 Task: Add a dependency to the task Implement a new cloud-based logistics management system for a company , the existing task  Develop a new online tool for employee onboarding in the project ApprisePro
Action: Mouse moved to (425, 506)
Screenshot: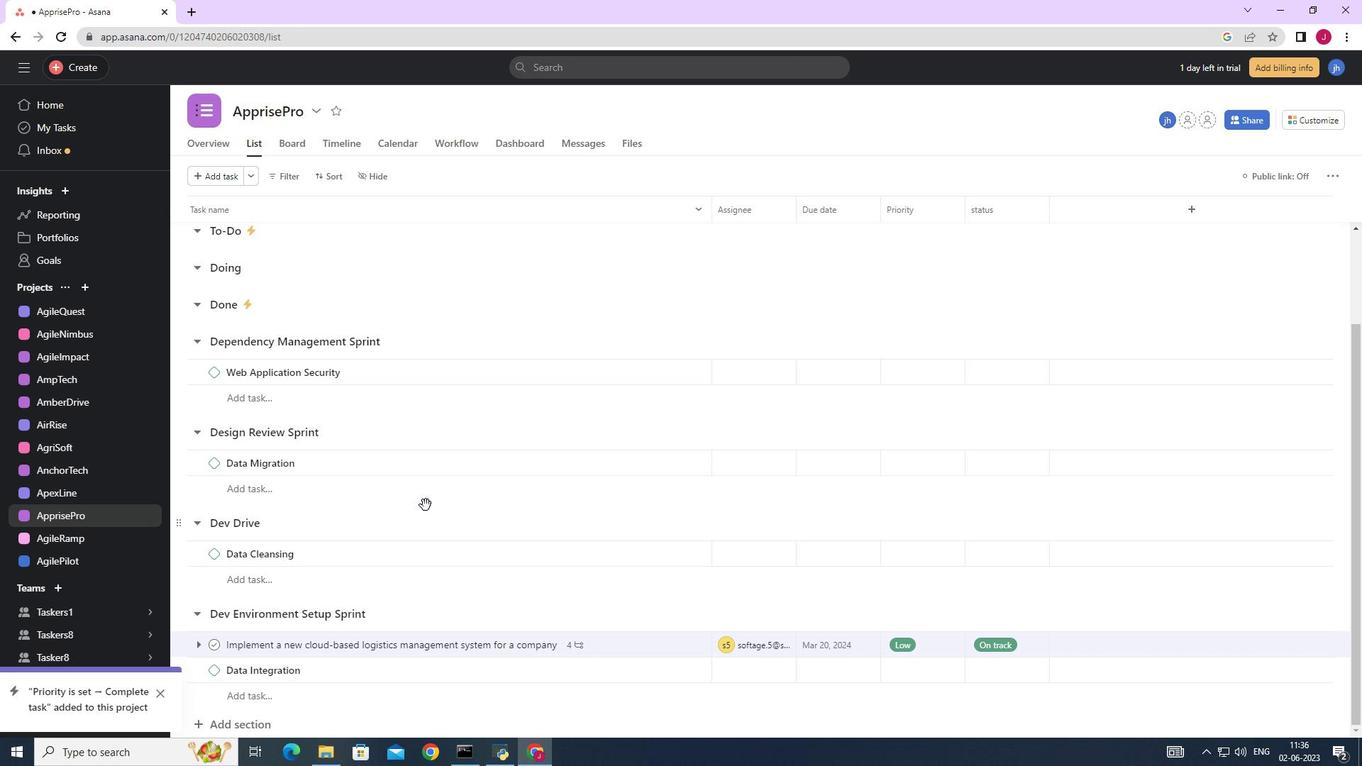 
Action: Mouse scrolled (425, 505) with delta (0, 0)
Screenshot: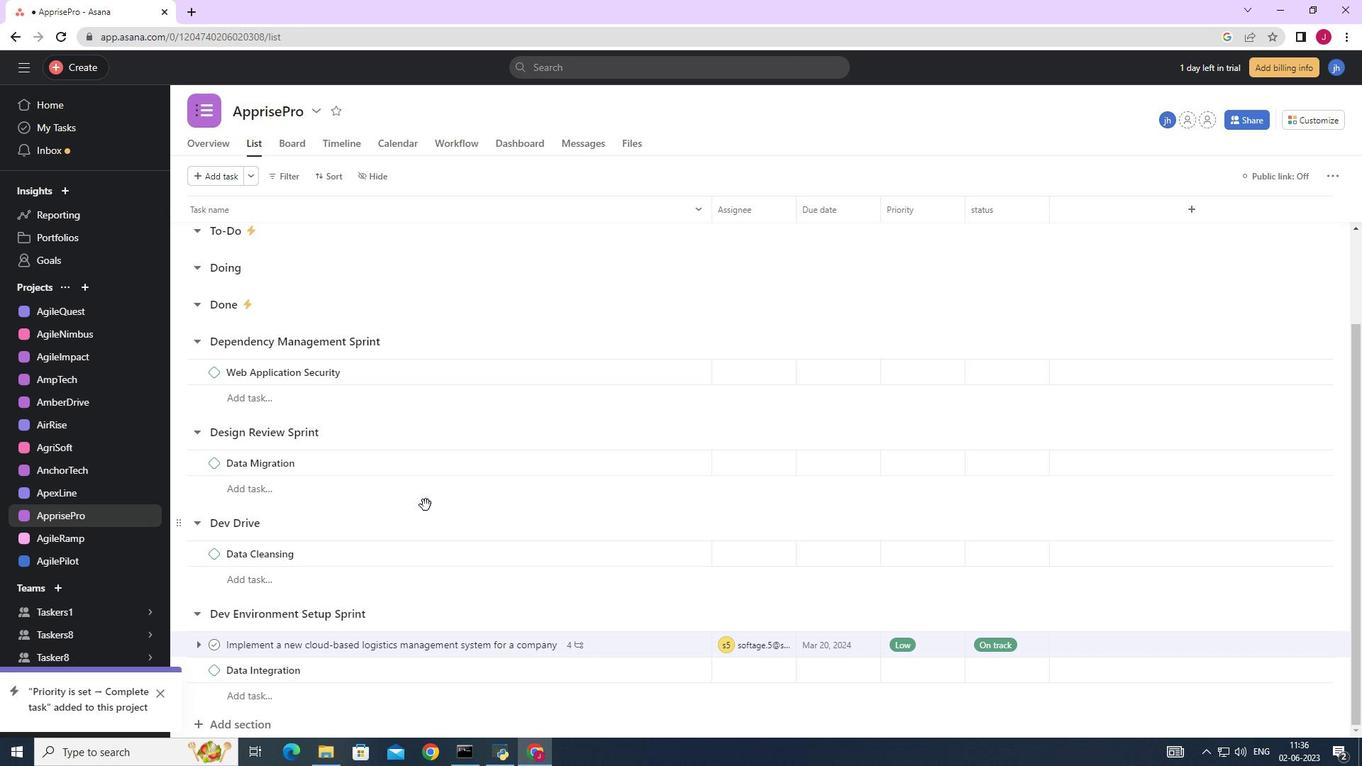 
Action: Mouse moved to (425, 507)
Screenshot: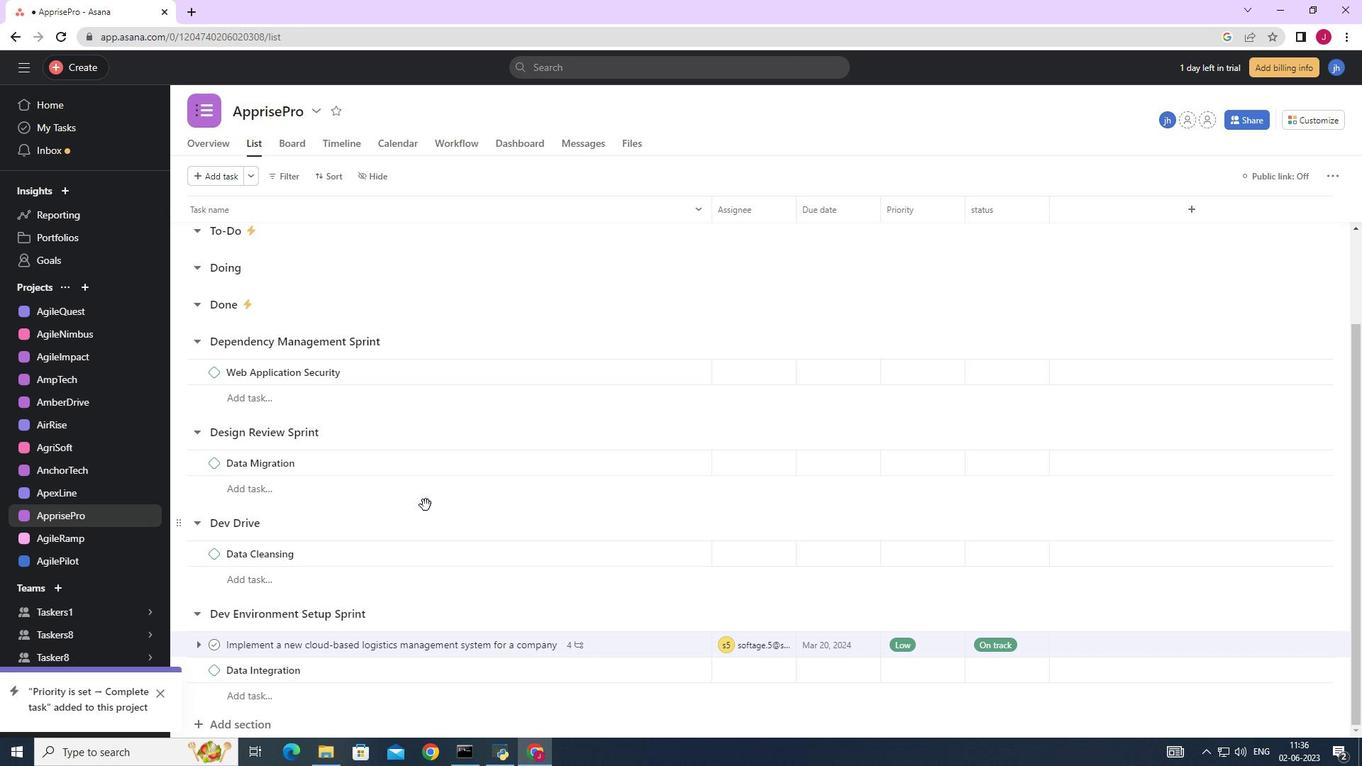 
Action: Mouse scrolled (425, 506) with delta (0, 0)
Screenshot: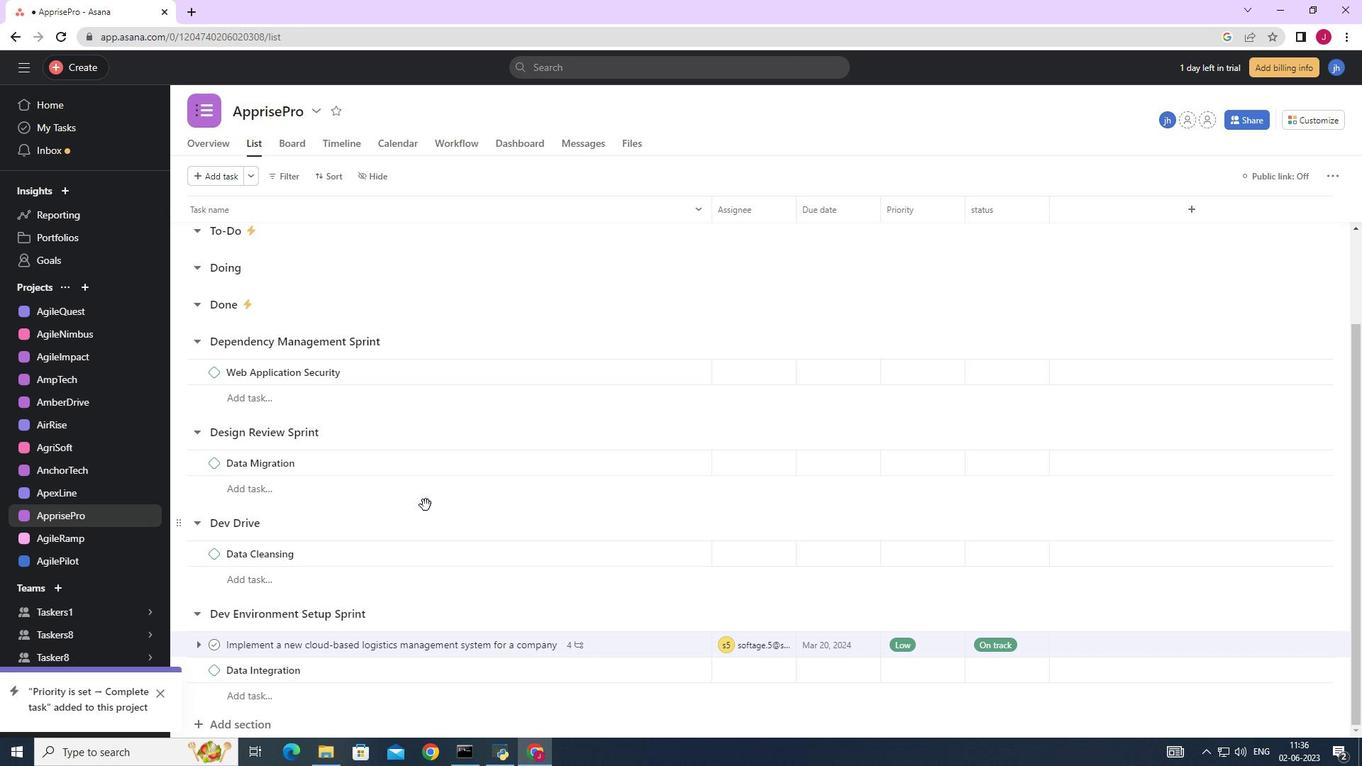 
Action: Mouse moved to (425, 511)
Screenshot: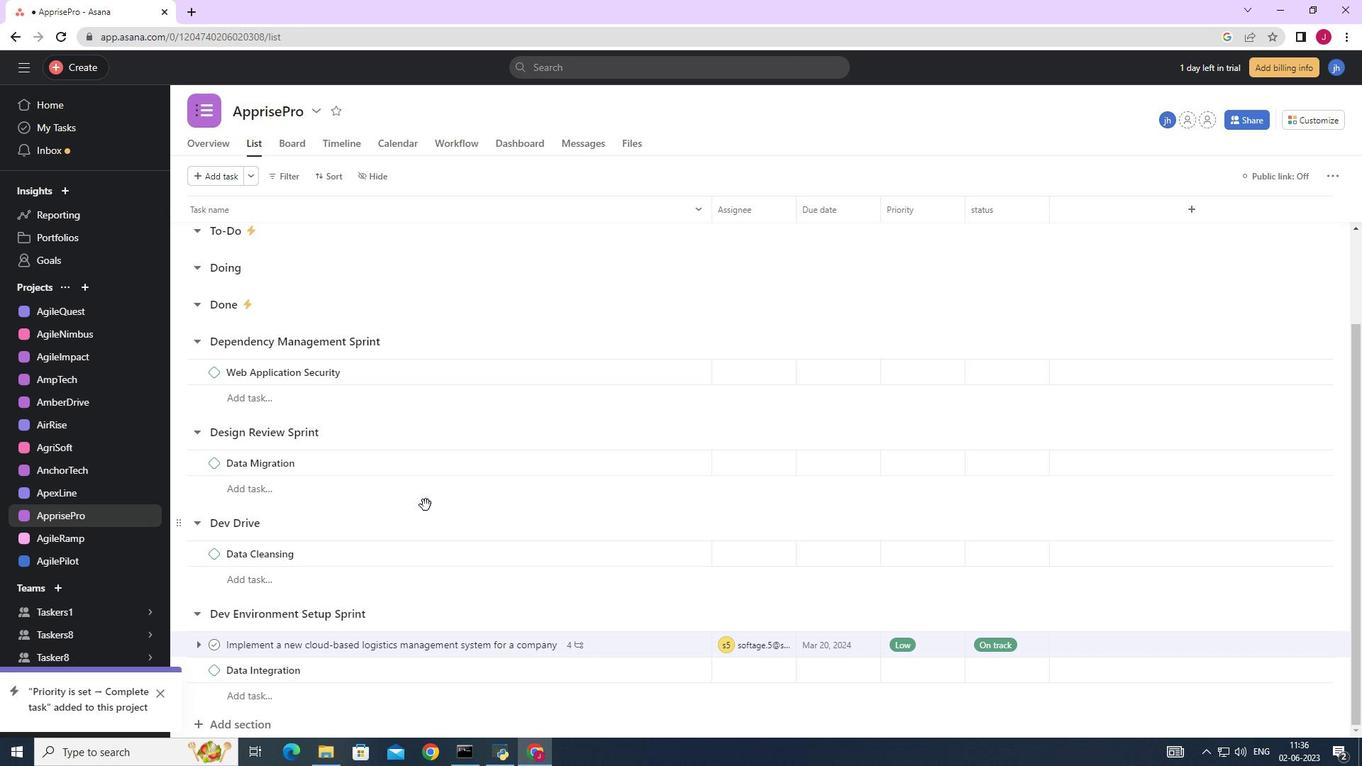 
Action: Mouse scrolled (425, 510) with delta (0, 0)
Screenshot: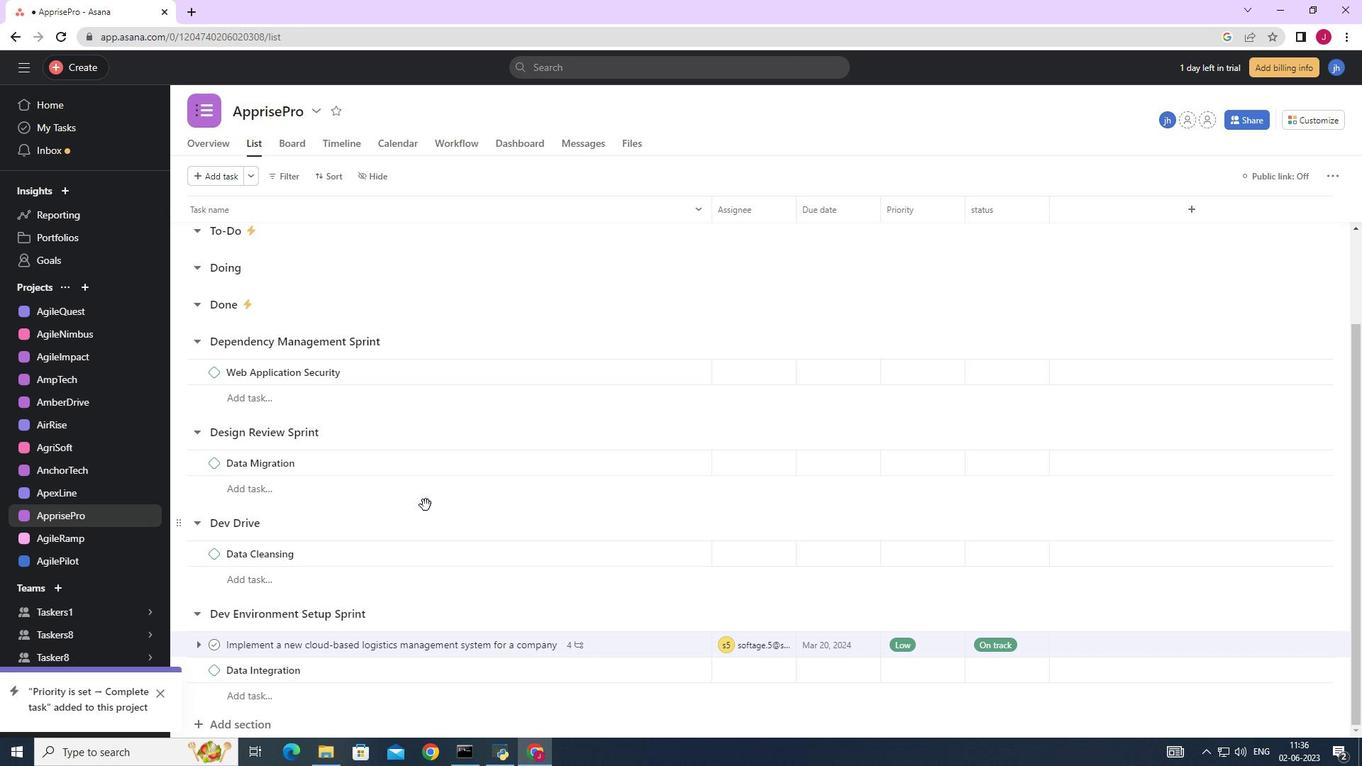 
Action: Mouse moved to (427, 517)
Screenshot: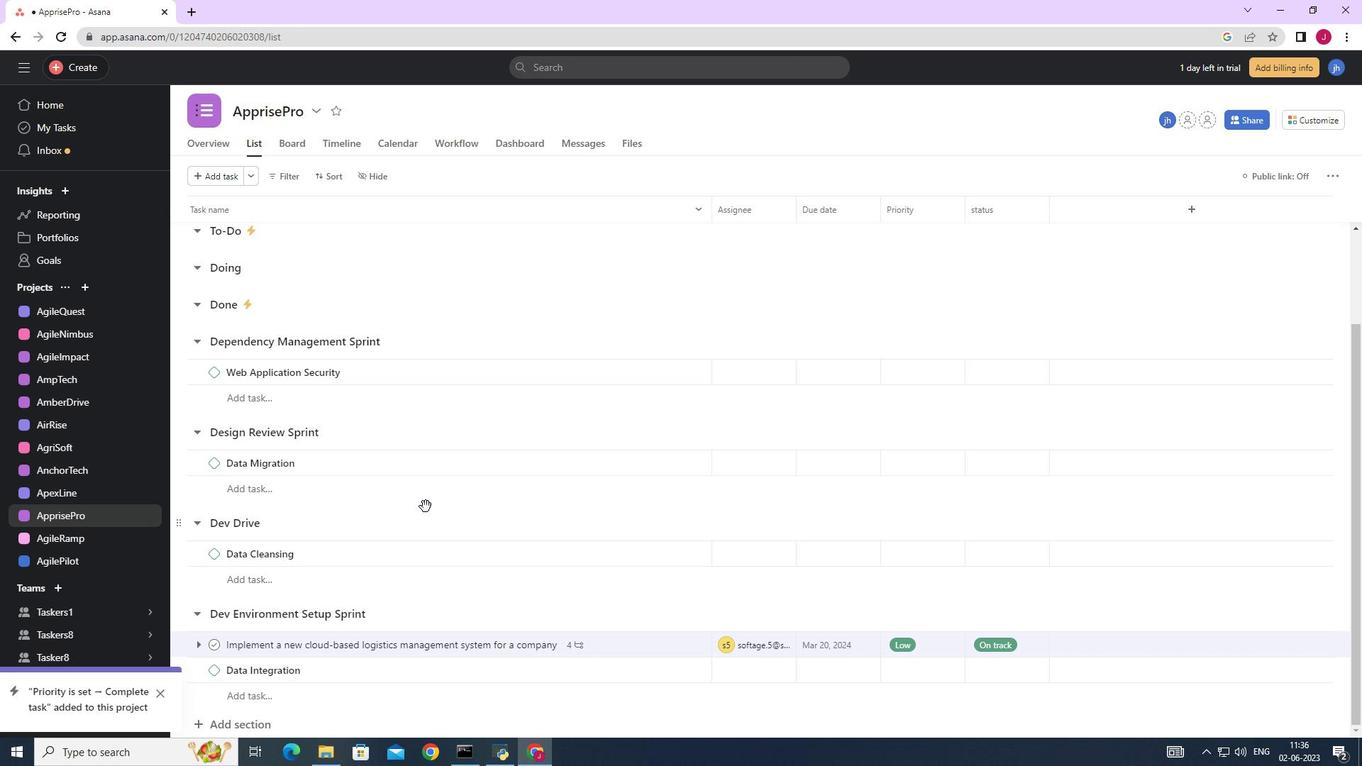 
Action: Mouse scrolled (426, 513) with delta (0, 0)
Screenshot: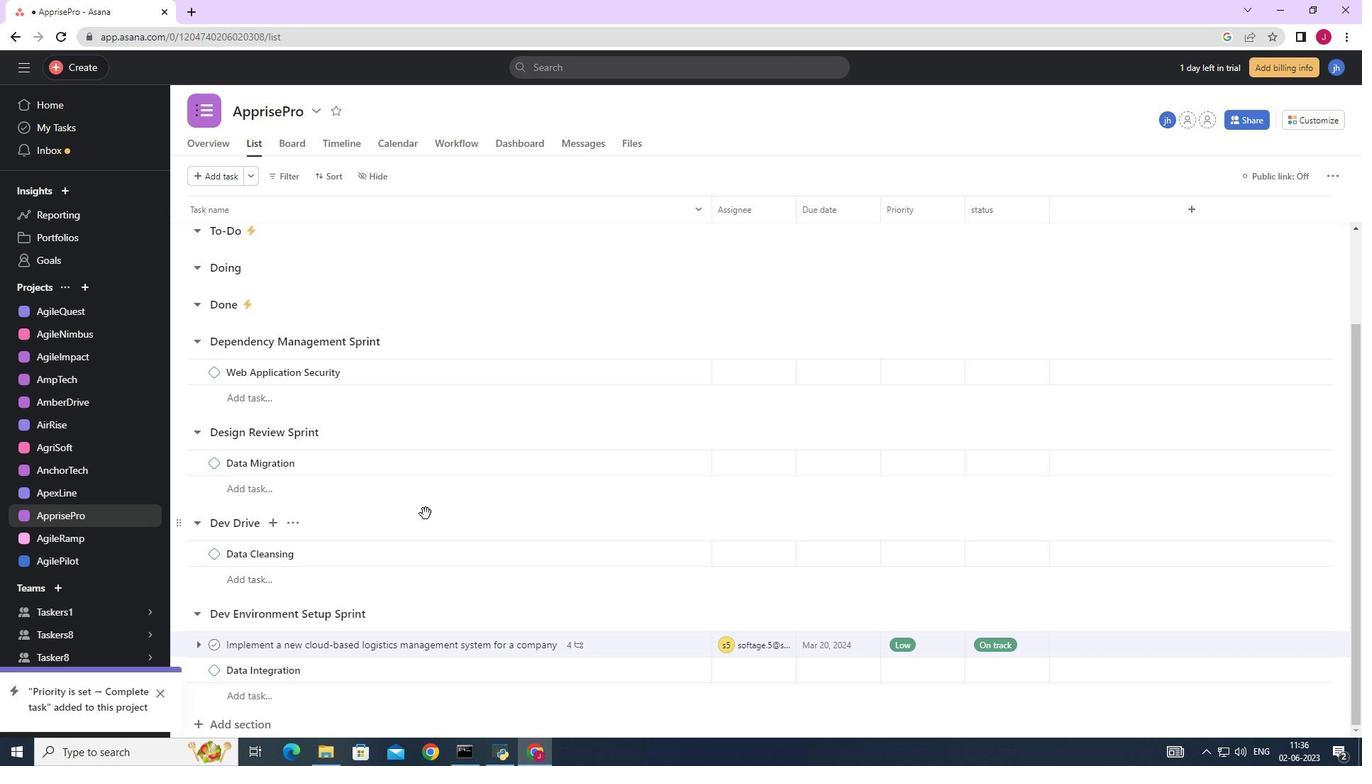 
Action: Mouse moved to (643, 649)
Screenshot: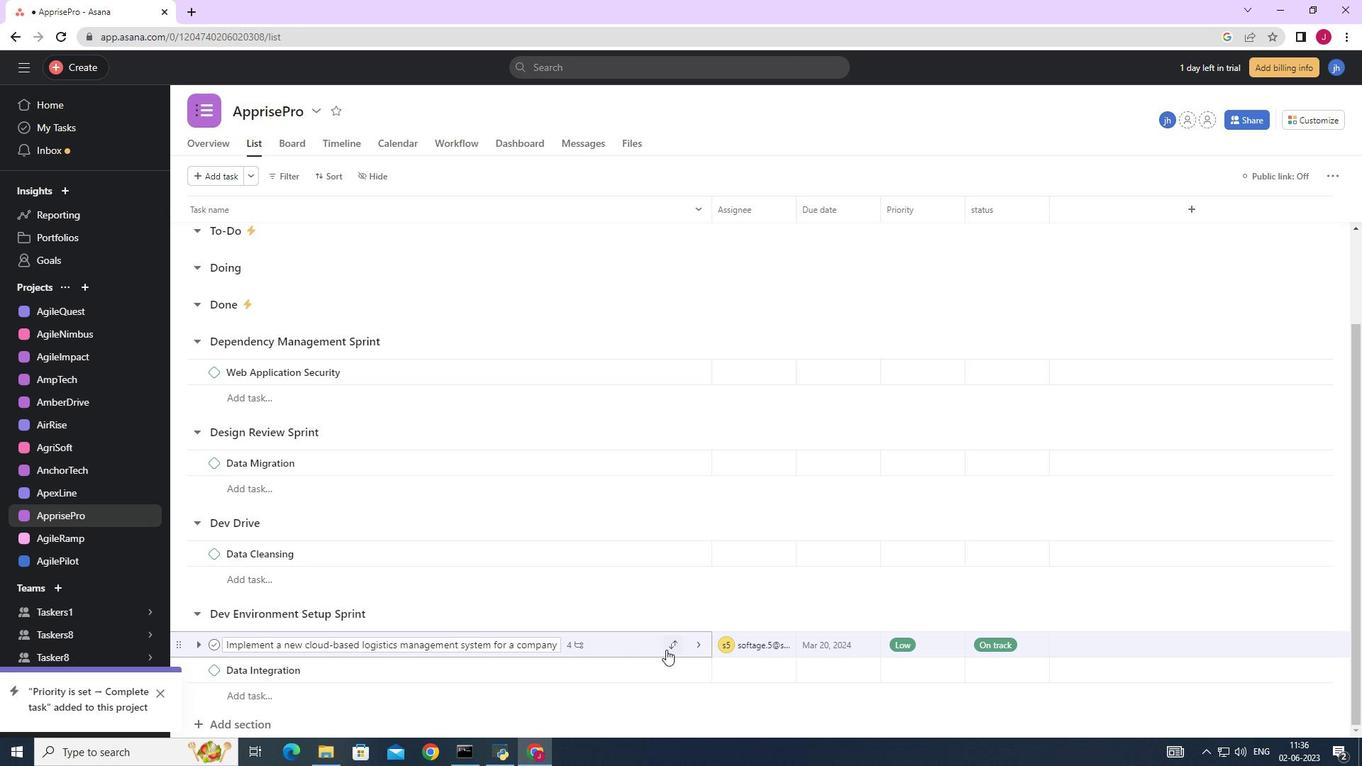 
Action: Mouse pressed left at (643, 649)
Screenshot: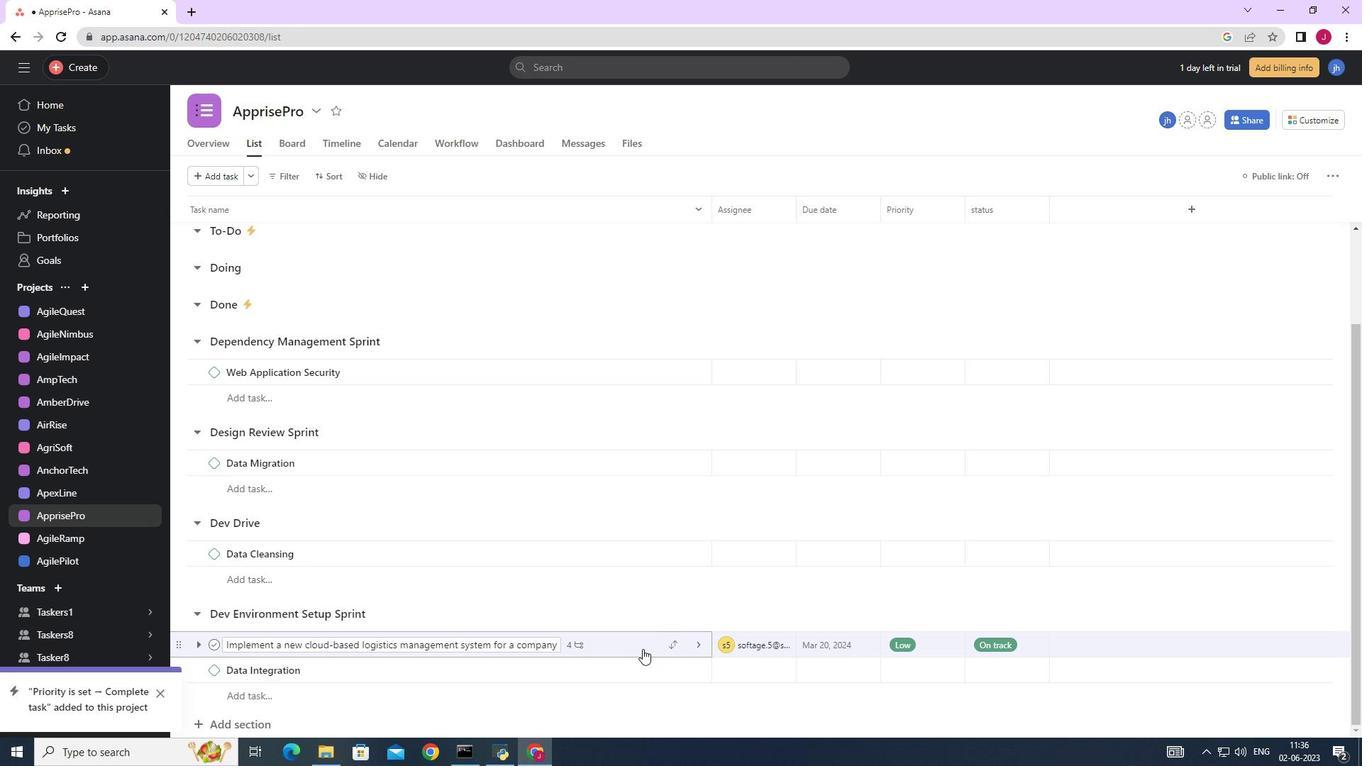 
Action: Mouse moved to (1026, 383)
Screenshot: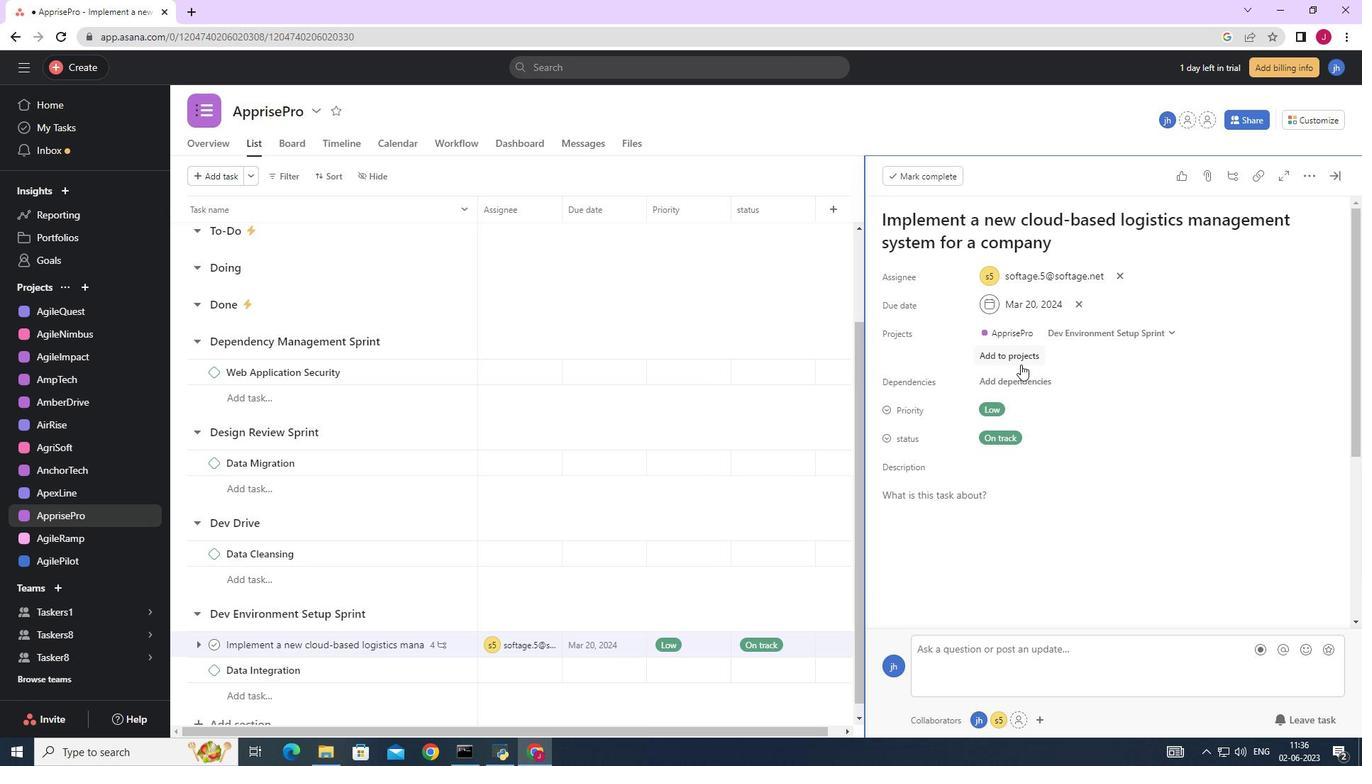 
Action: Mouse pressed left at (1026, 383)
Screenshot: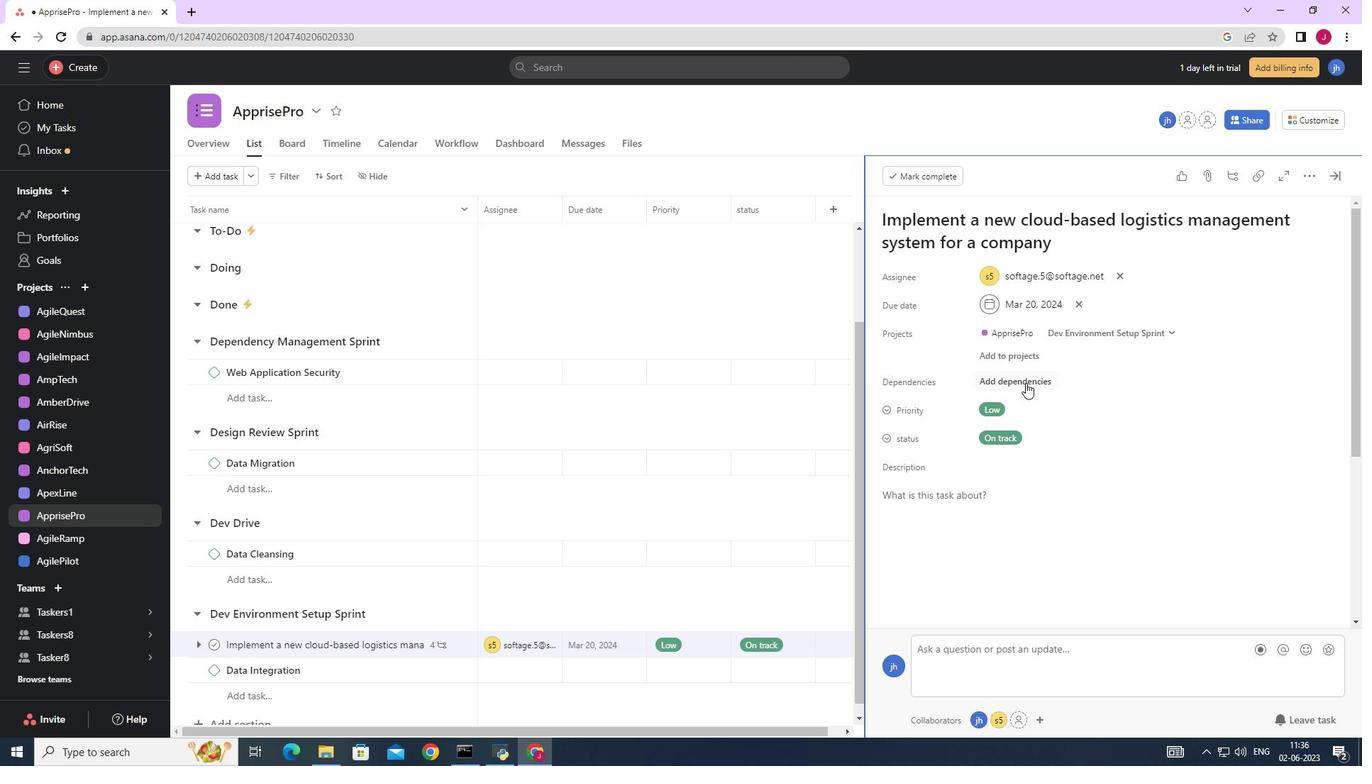 
Action: Mouse moved to (1095, 441)
Screenshot: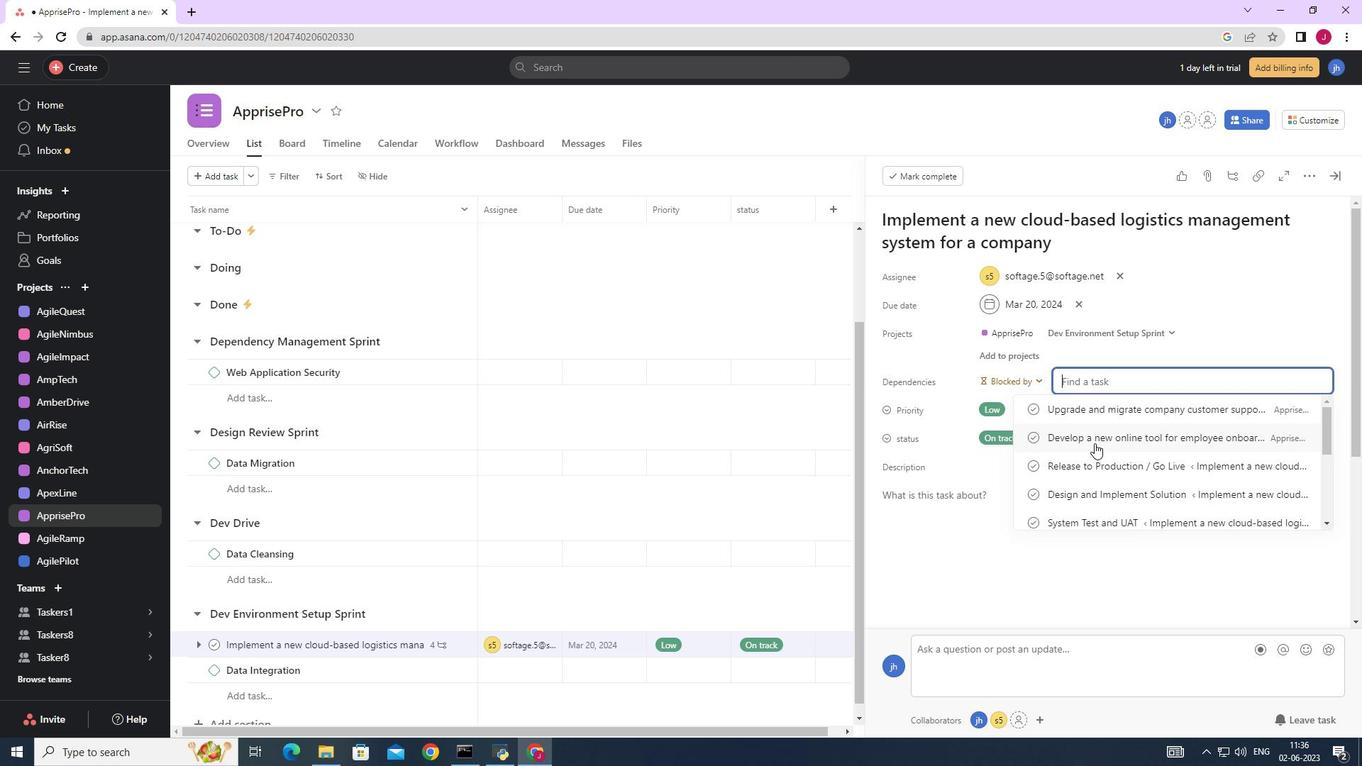 
Action: Mouse pressed left at (1095, 441)
Screenshot: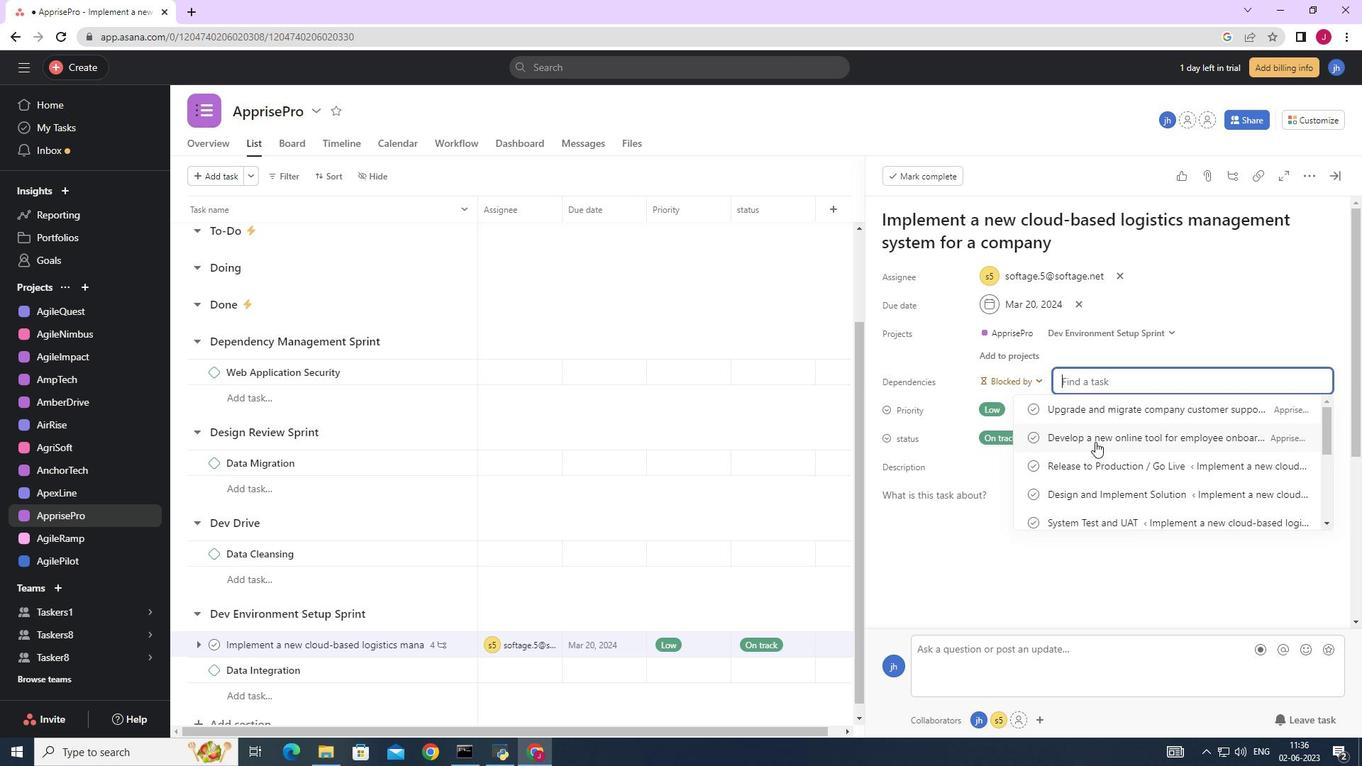 
Action: Mouse moved to (1332, 177)
Screenshot: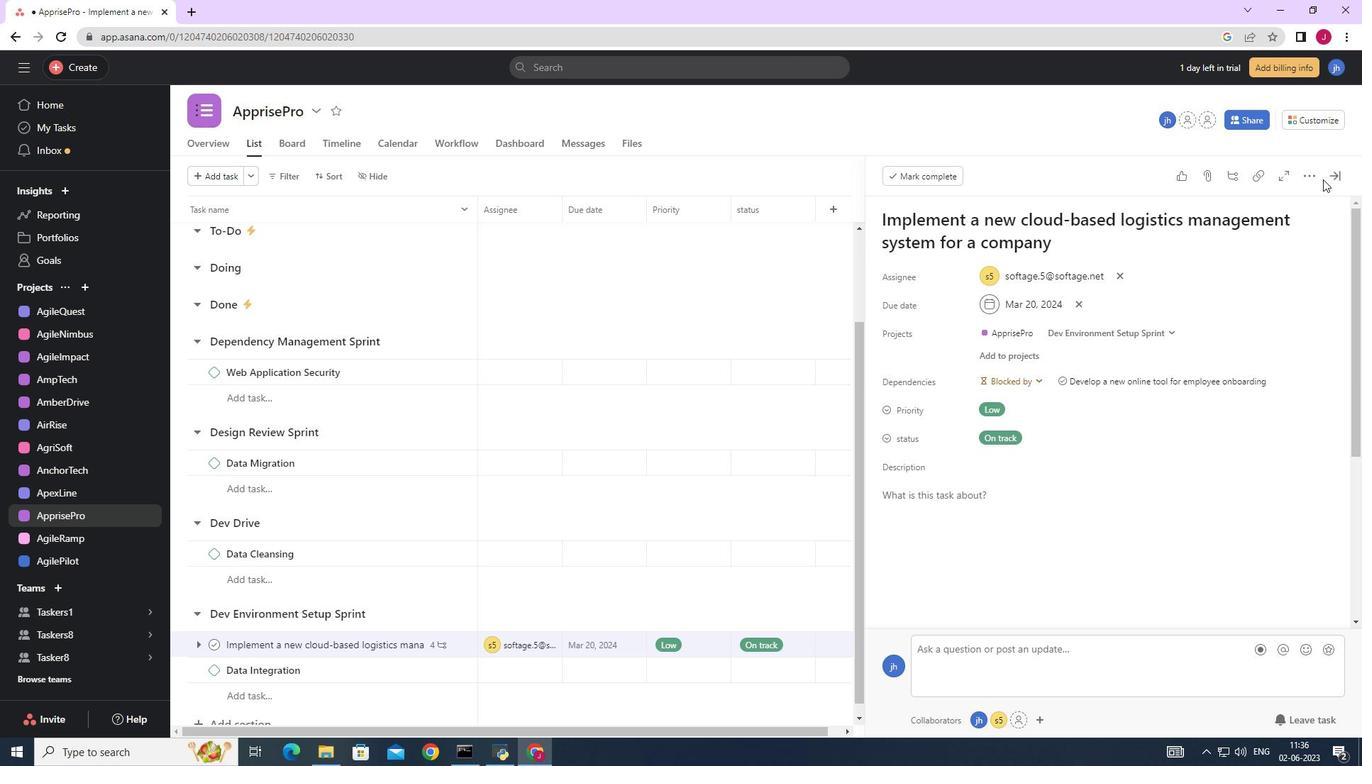 
Action: Mouse pressed left at (1332, 177)
Screenshot: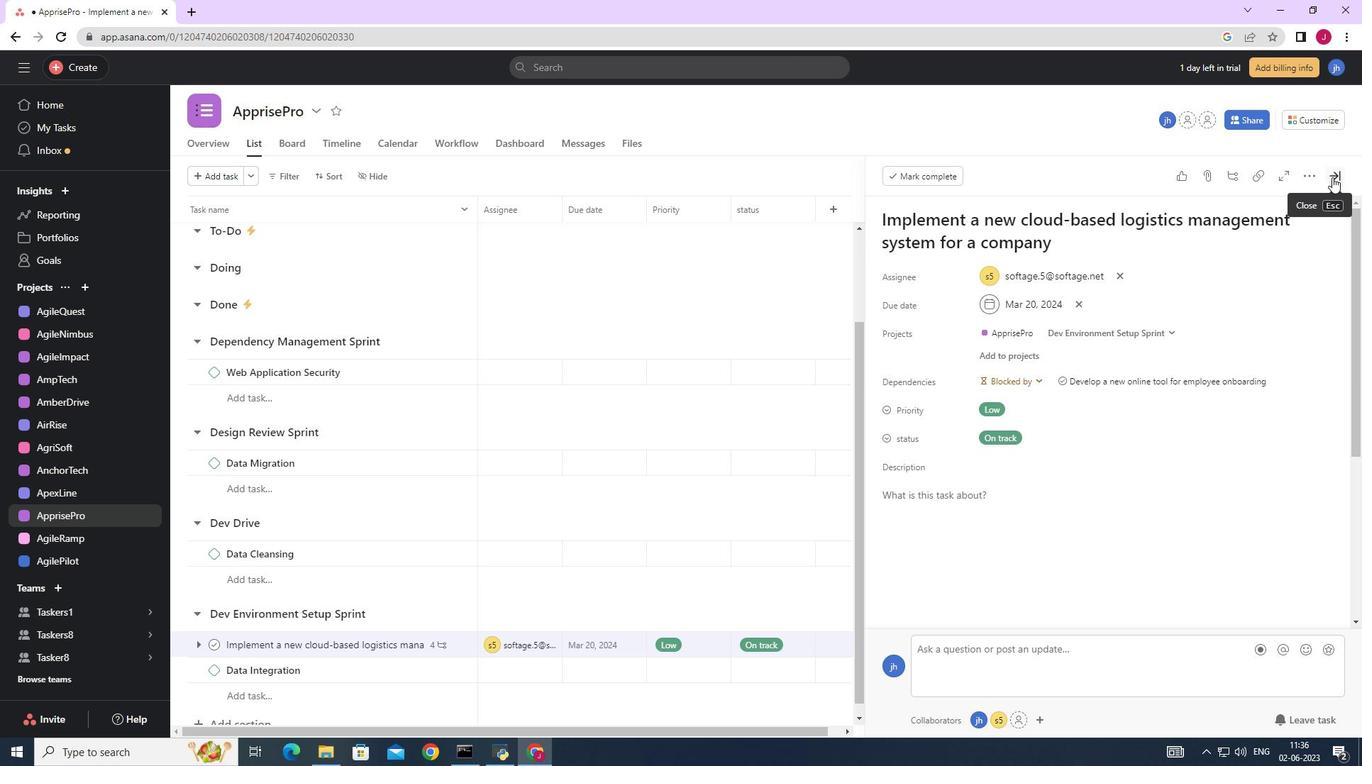
Action: Mouse moved to (1329, 183)
Screenshot: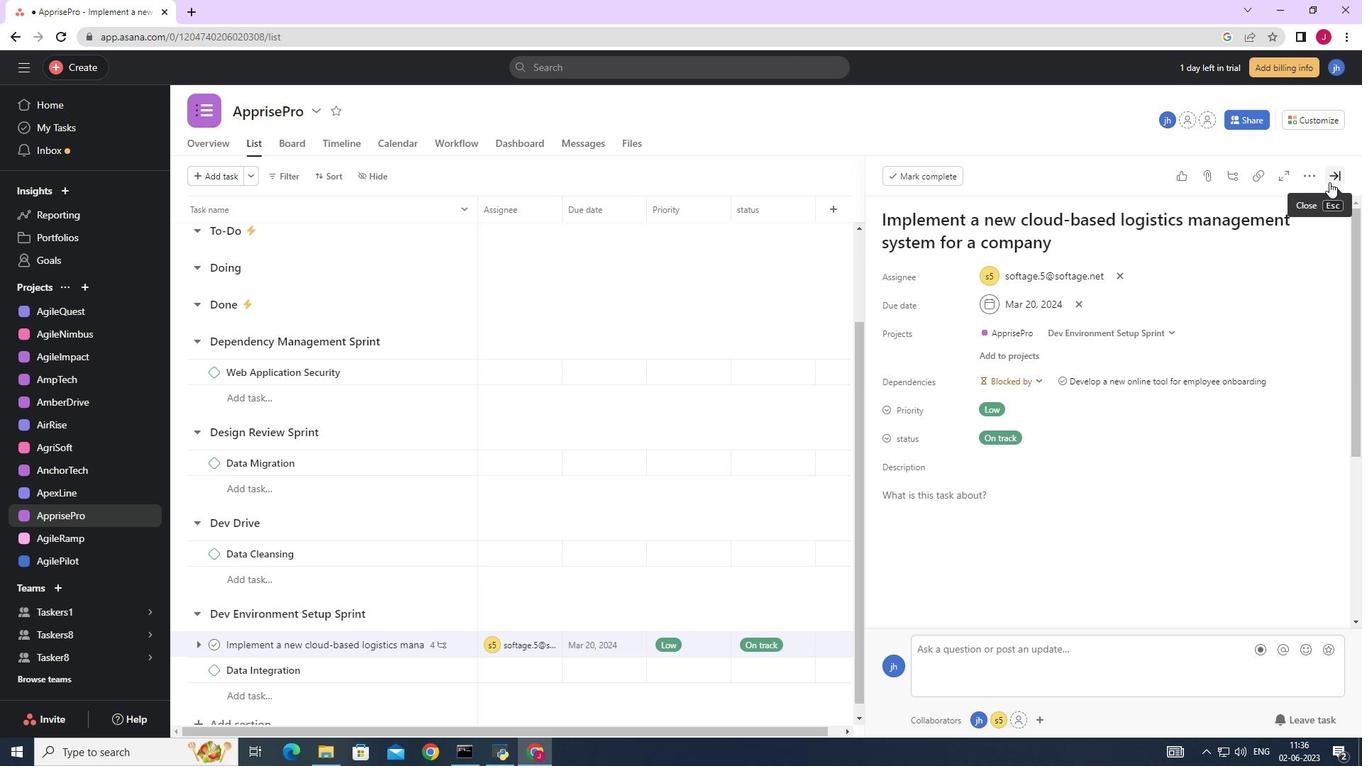 
